 Task: Select the option "Nobody" in board deletion restrictions .
Action: Mouse moved to (763, 382)
Screenshot: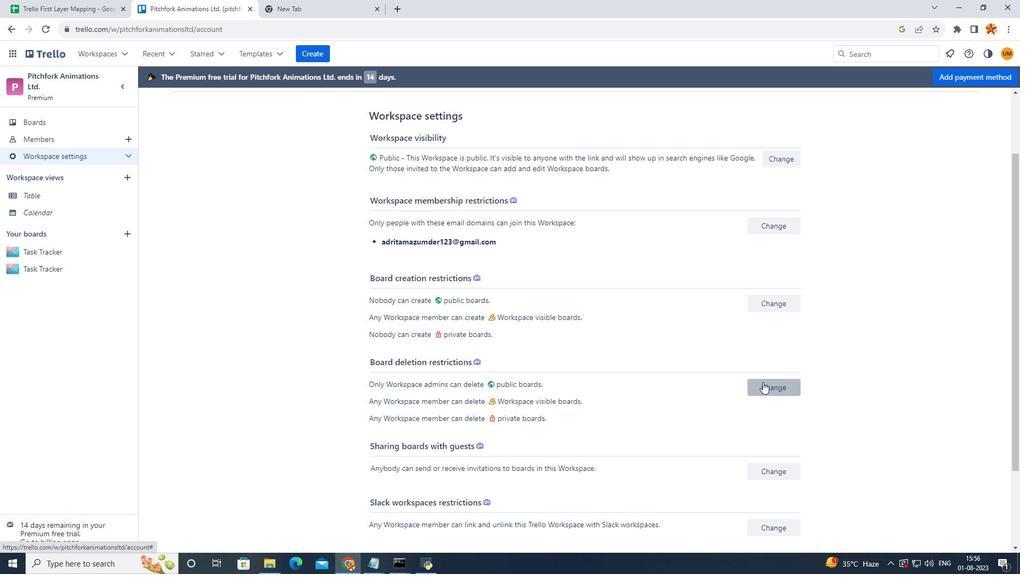 
Action: Mouse pressed left at (763, 382)
Screenshot: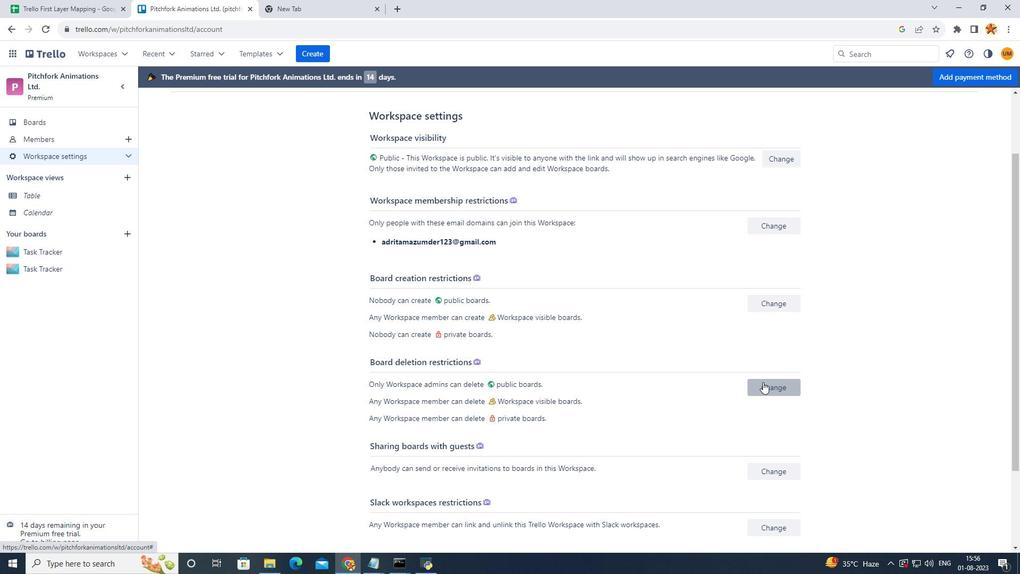 
Action: Mouse moved to (798, 194)
Screenshot: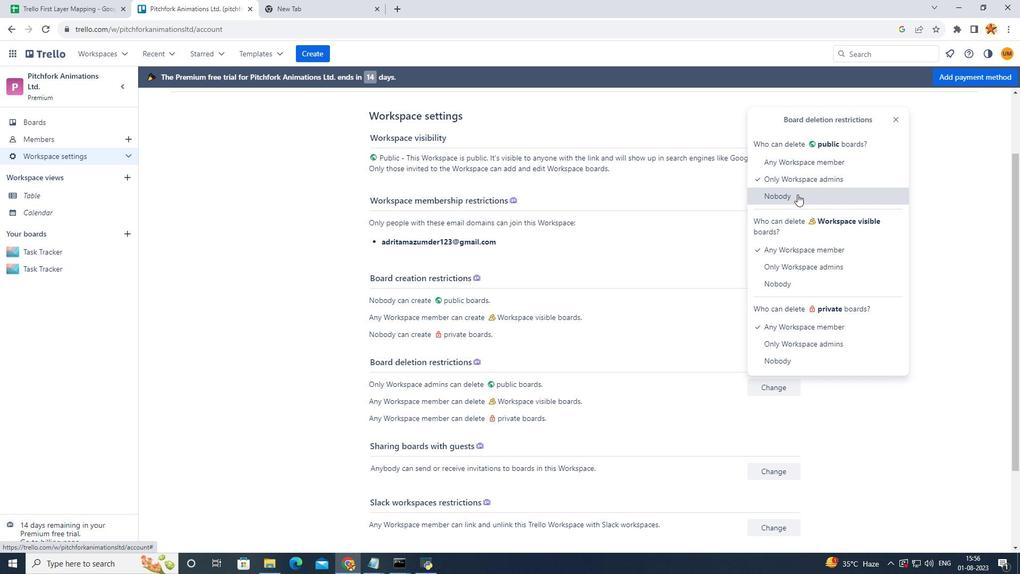 
Action: Mouse pressed left at (798, 194)
Screenshot: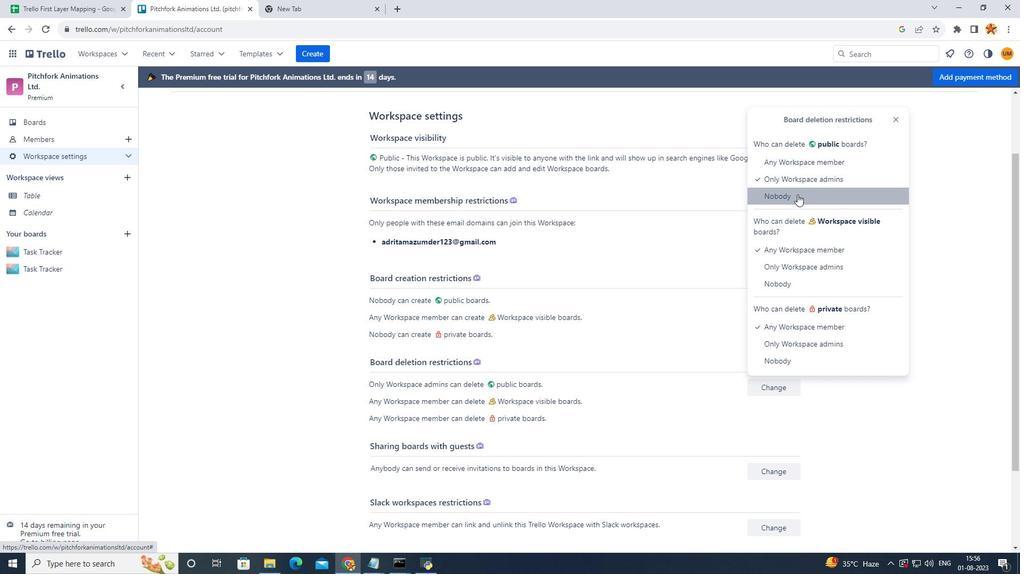
Action: Mouse moved to (622, 372)
Screenshot: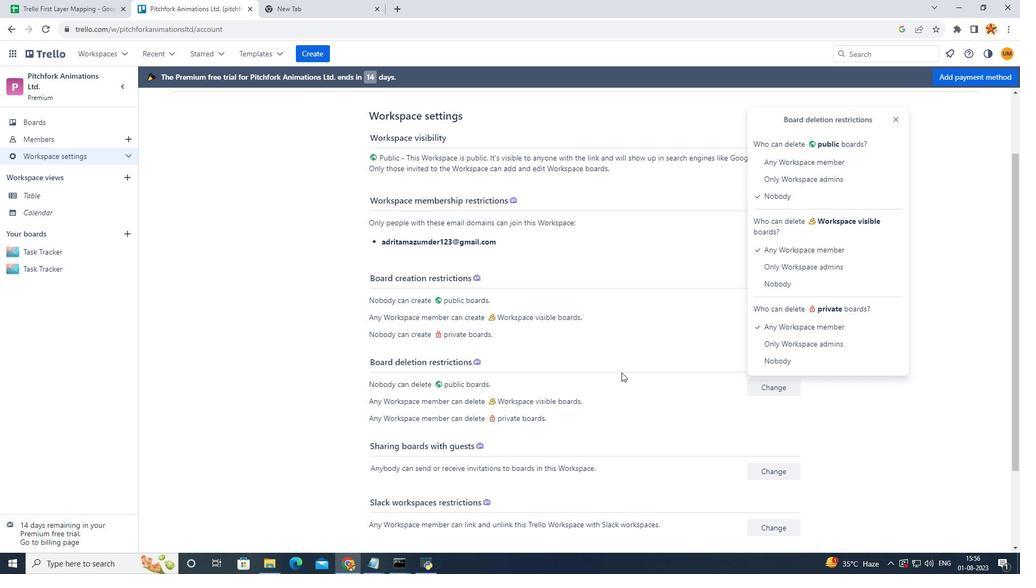 
Action: Mouse pressed left at (622, 372)
Screenshot: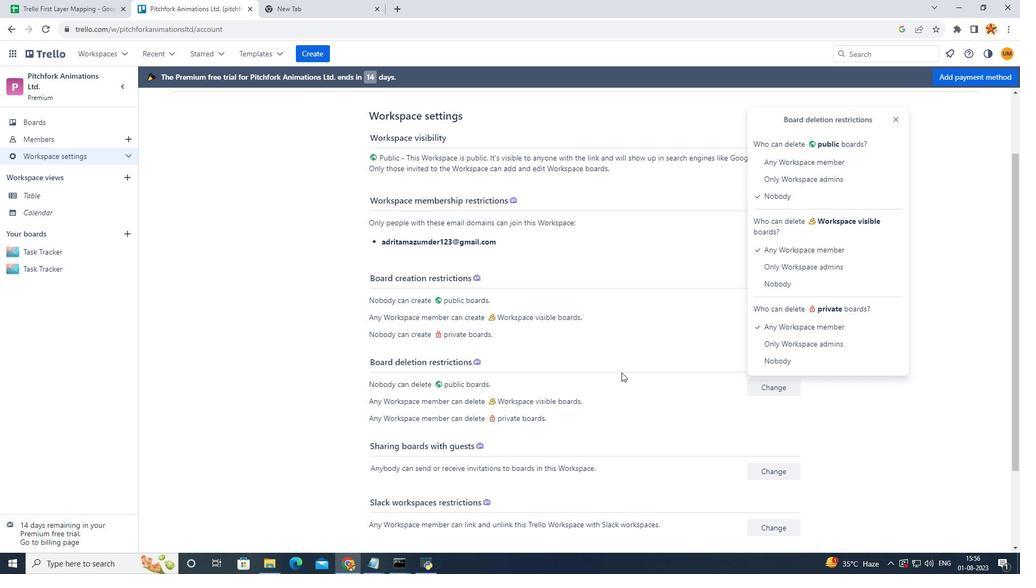 
